 Task: Create New Customer with Customer Name: Catering by Trailer Birds Hot Chicken, Billing Address Line1: 299 Lake Floyd Circle, Billing Address Line2:  Hockessin, Billing Address Line3:  Delaware 19707
Action: Mouse moved to (136, 25)
Screenshot: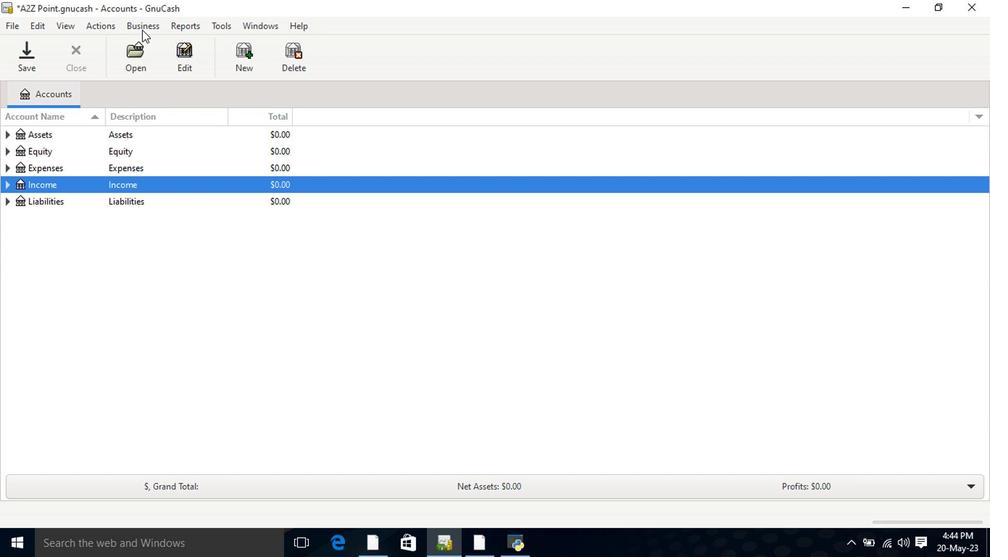 
Action: Mouse pressed left at (136, 25)
Screenshot: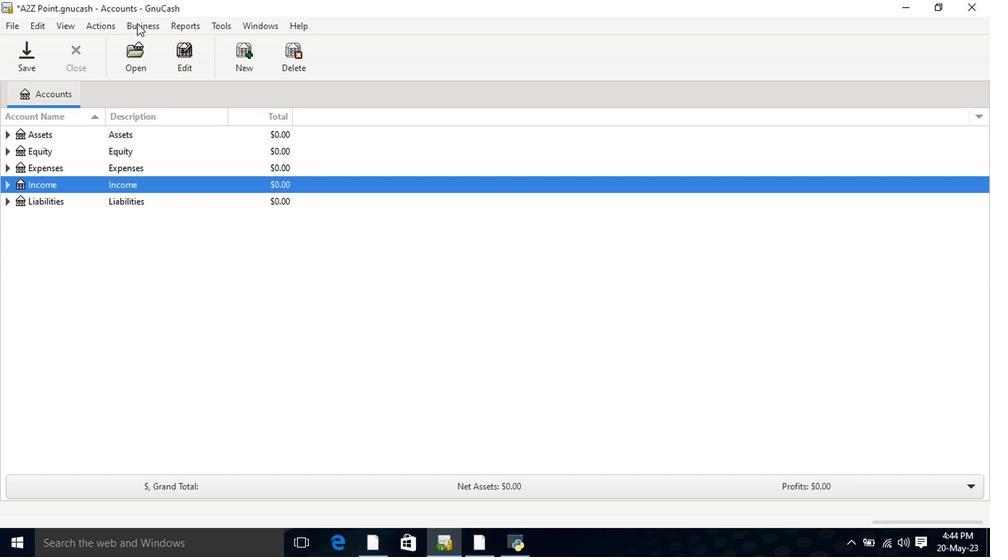 
Action: Mouse moved to (319, 66)
Screenshot: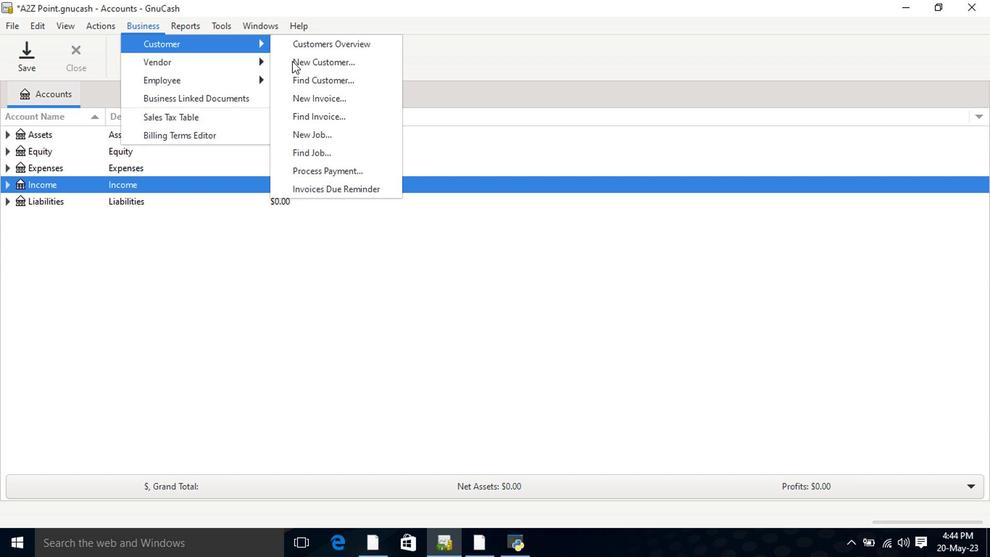 
Action: Mouse pressed left at (319, 66)
Screenshot: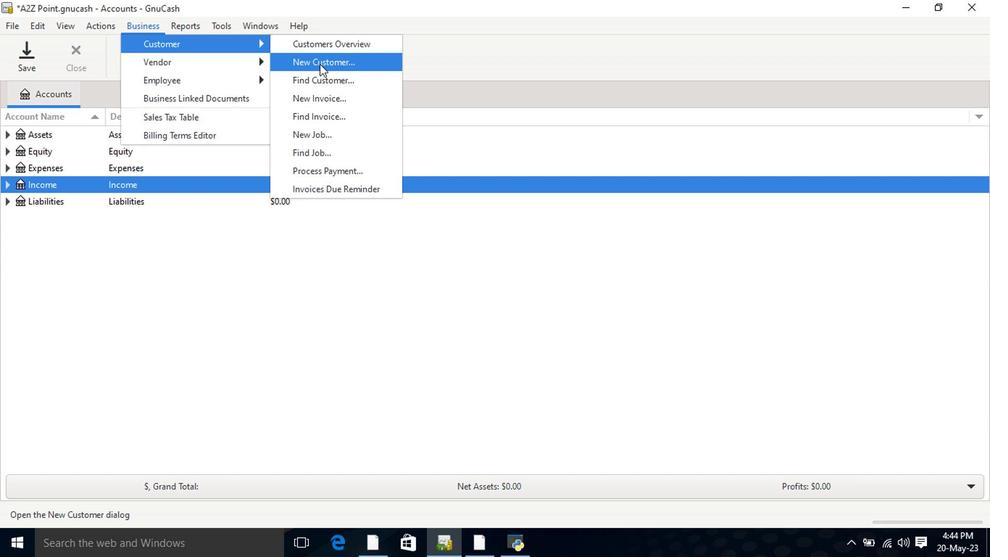 
Action: Mouse moved to (533, 51)
Screenshot: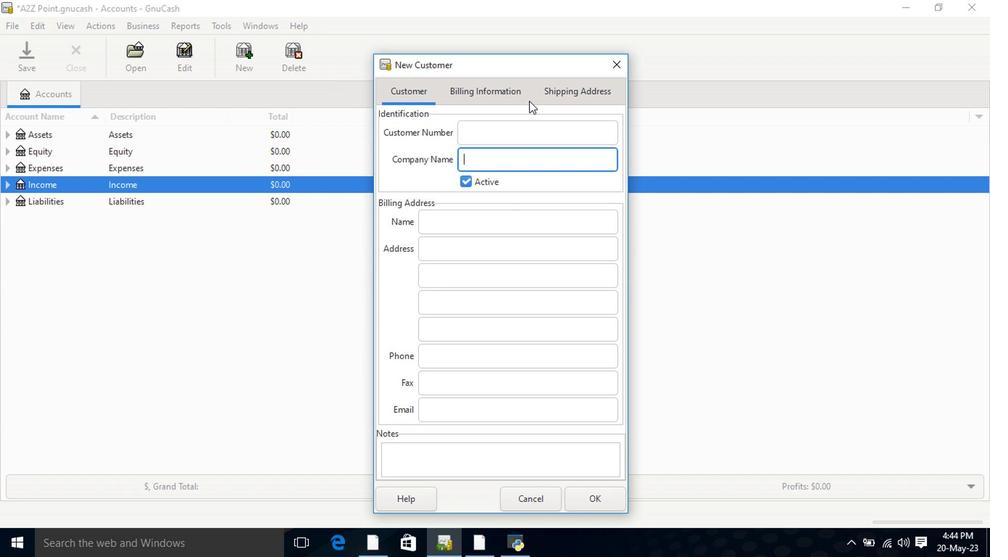 
Action: Key pressed <Key.shift>Catering<Key.space><Key.shift>by<Key.space><Key.shift>Tailer<Key.space><Key.shift>Birds<Key.space><Key.shift>Hot<Key.space><Key.shift>Chicken<Key.tab><Key.tab><Key.tab>299<Key.space><Key.shift>lake<Key.backspace><Key.backspace><Key.backspace><Key.backspace><Key.shift>lake<Key.backspace><Key.backspace><Key.backspace><Key.backspace><Key.space><Key.shift>Lake<Key.space><Key.shift>Floyd<Key.space><Key.shift>Cirle<Key.tab><Key.shift>ho<Key.tab><Key.shift>L<Key.tab>
Screenshot: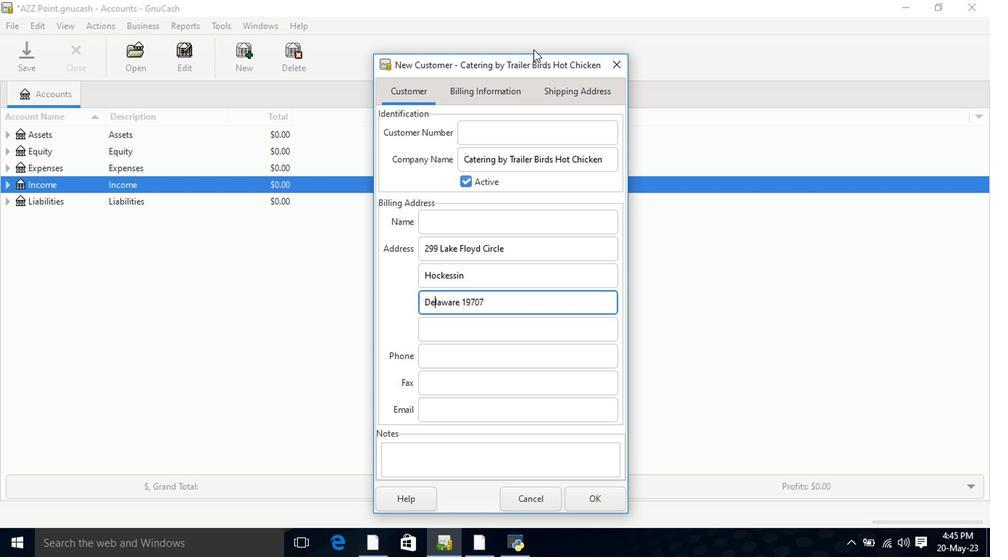 
Action: Mouse moved to (589, 499)
Screenshot: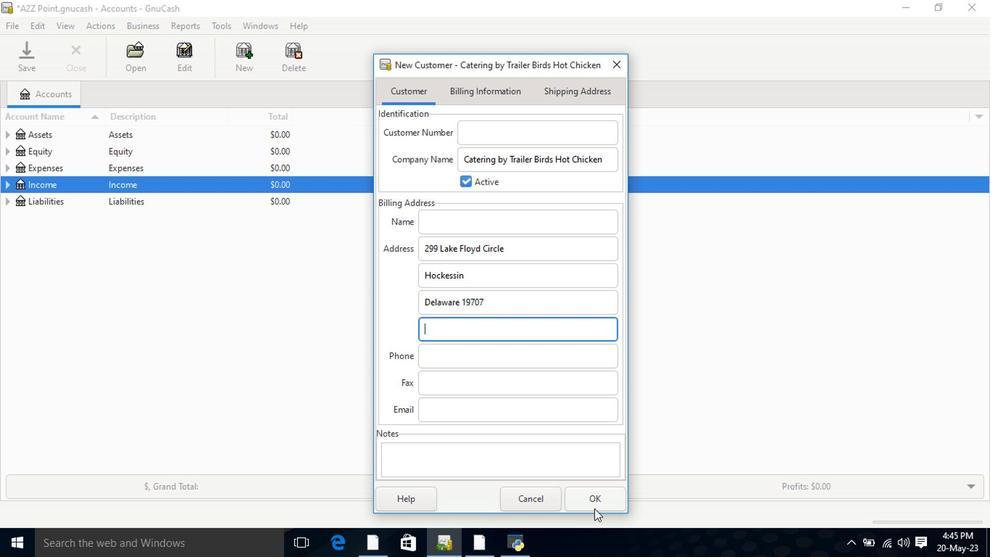 
Action: Mouse pressed left at (589, 499)
Screenshot: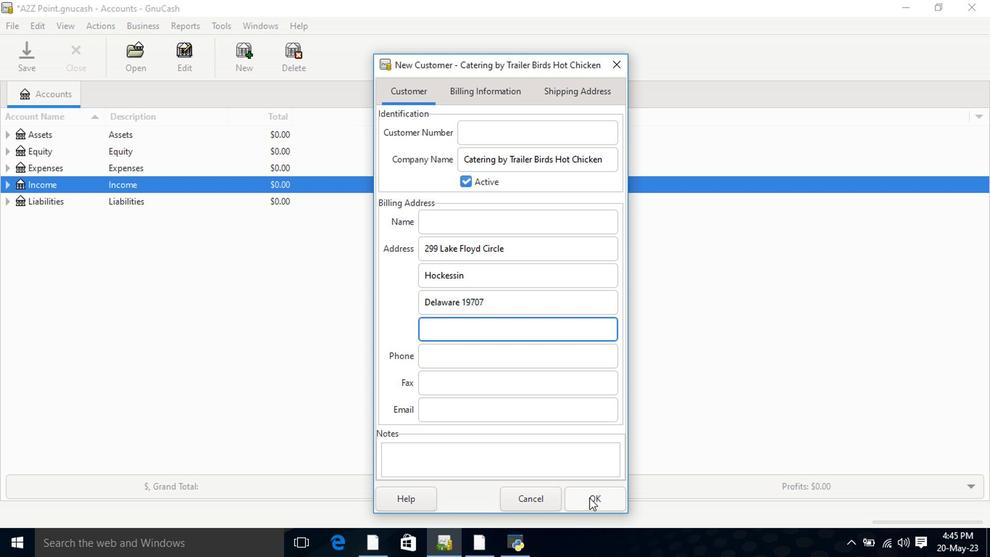 
